 Task: Invite Team Member Softage.1@softage.net to Workspace Email Automation. Invite Team Member Softage.2@softage.net to Workspace Email Automation. Invite Team Member Softage.3@softage.net to Workspace Email Automation. Invite Team Member Softage.4@softage.net to Workspace Email Automation
Action: Mouse moved to (369, 613)
Screenshot: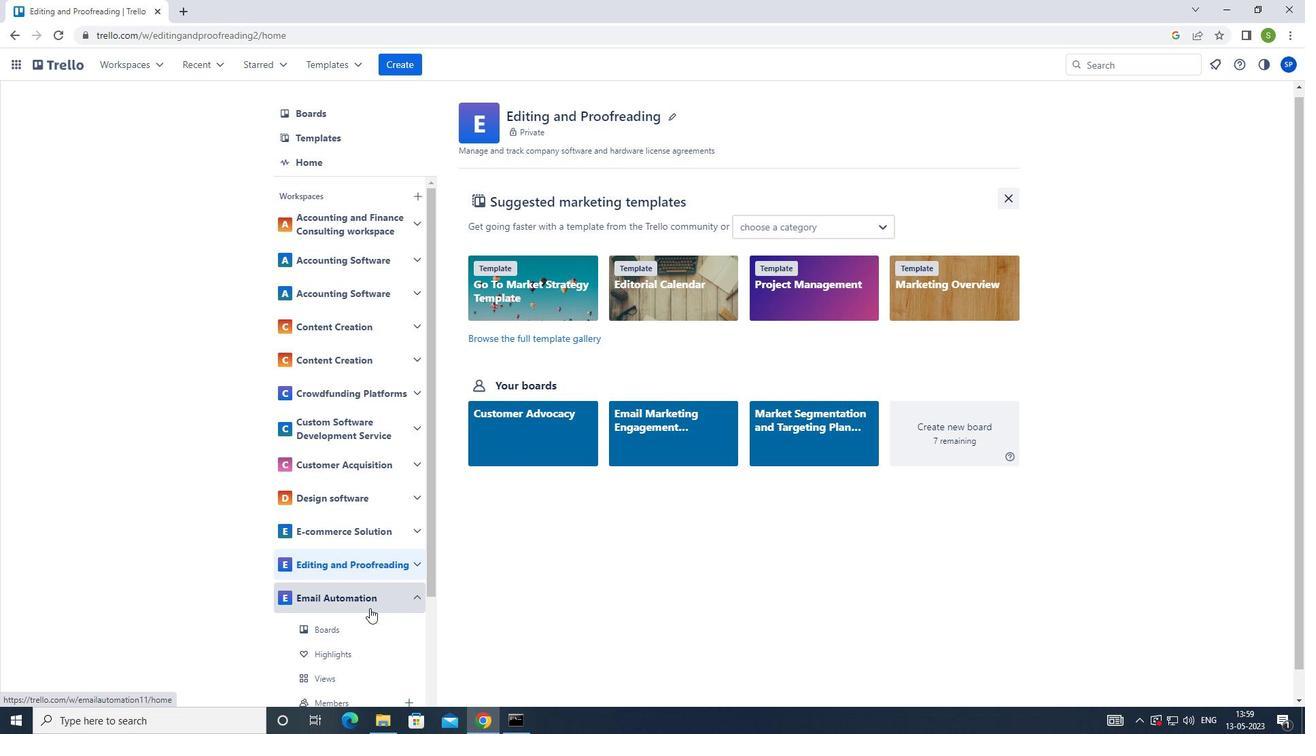 
Action: Mouse scrolled (369, 612) with delta (0, 0)
Screenshot: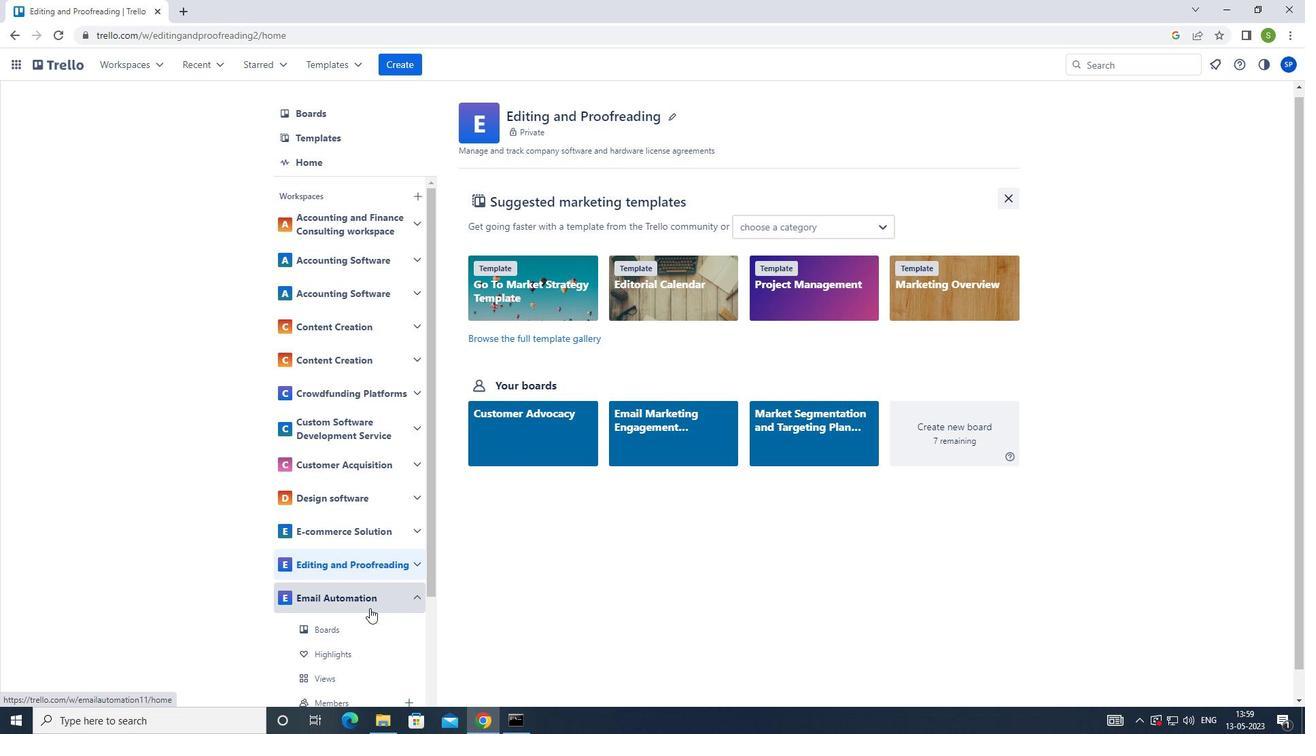 
Action: Mouse moved to (369, 615)
Screenshot: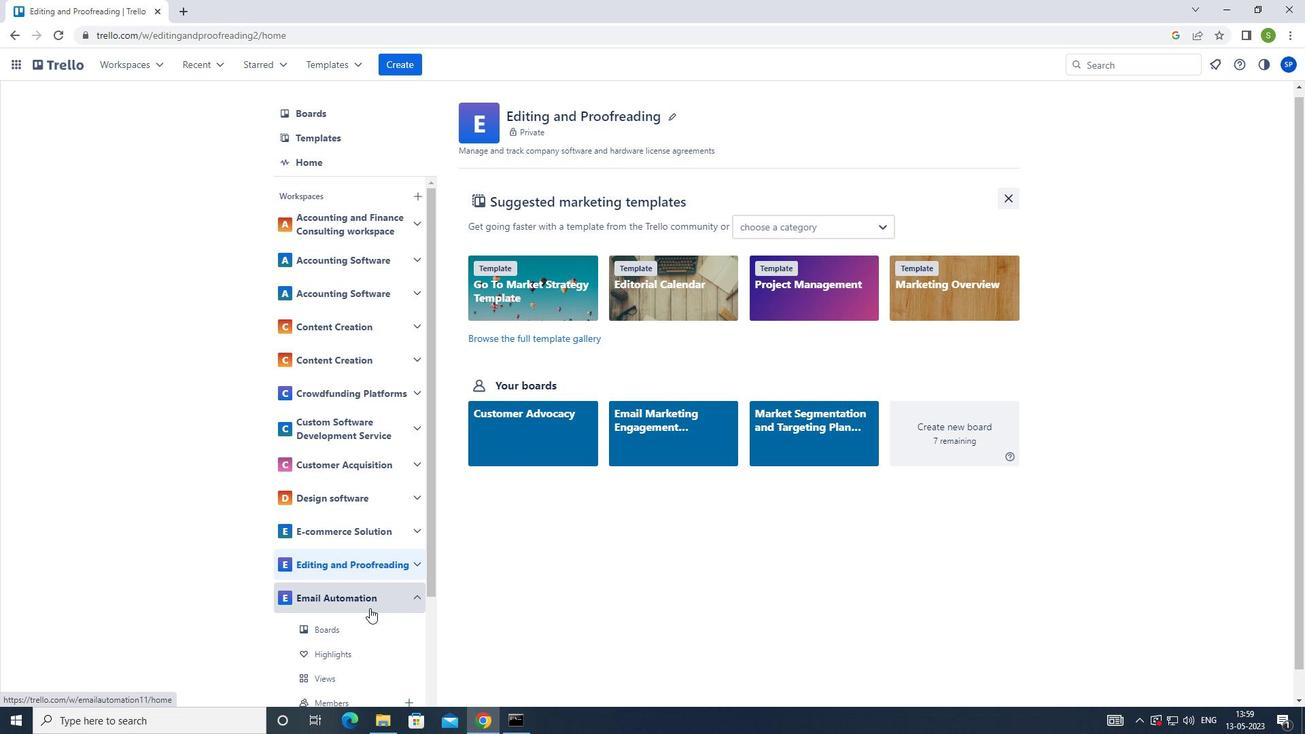
Action: Mouse scrolled (369, 614) with delta (0, 0)
Screenshot: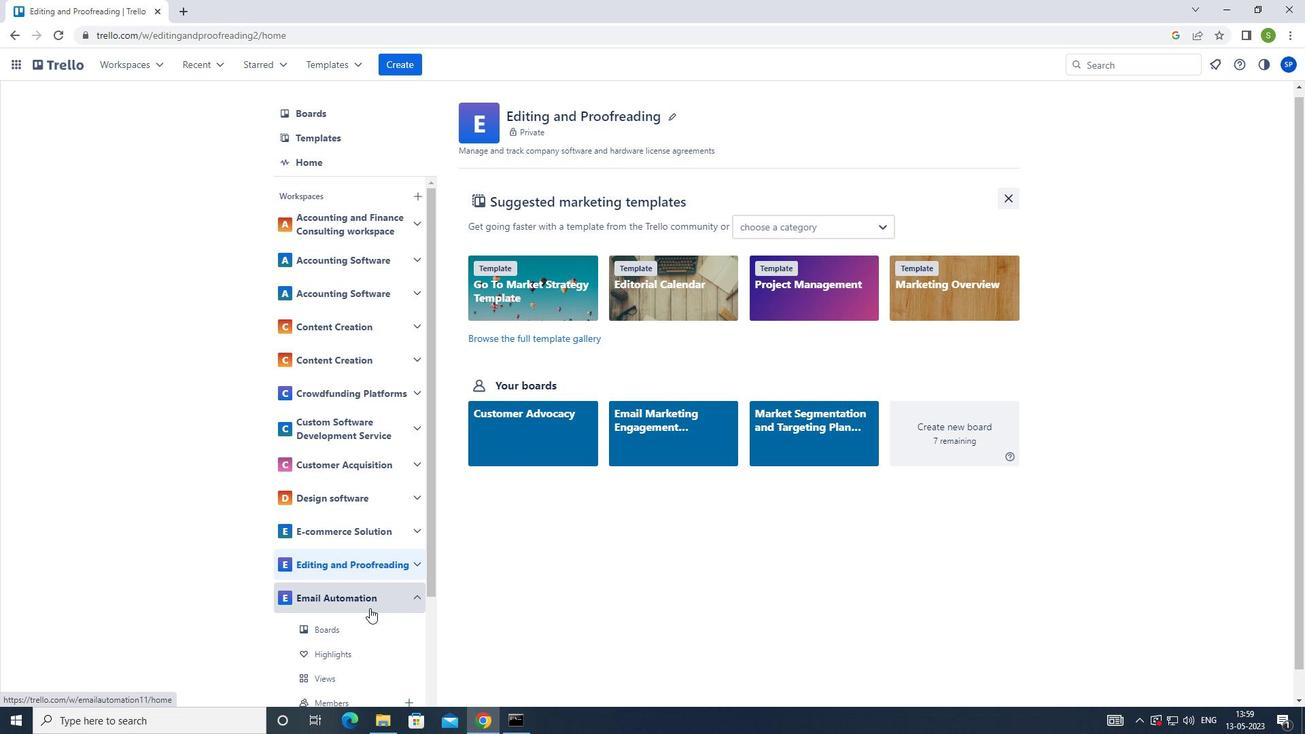 
Action: Mouse moved to (369, 615)
Screenshot: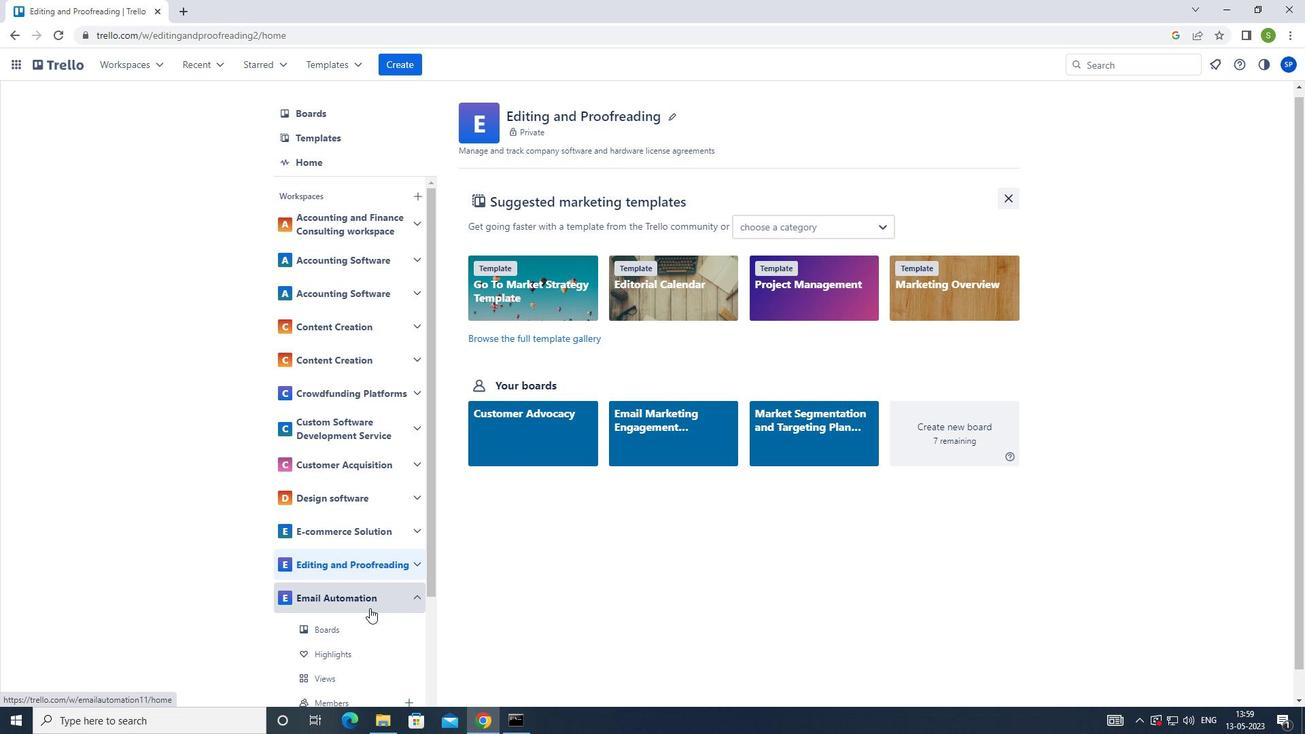 
Action: Mouse scrolled (369, 614) with delta (0, 0)
Screenshot: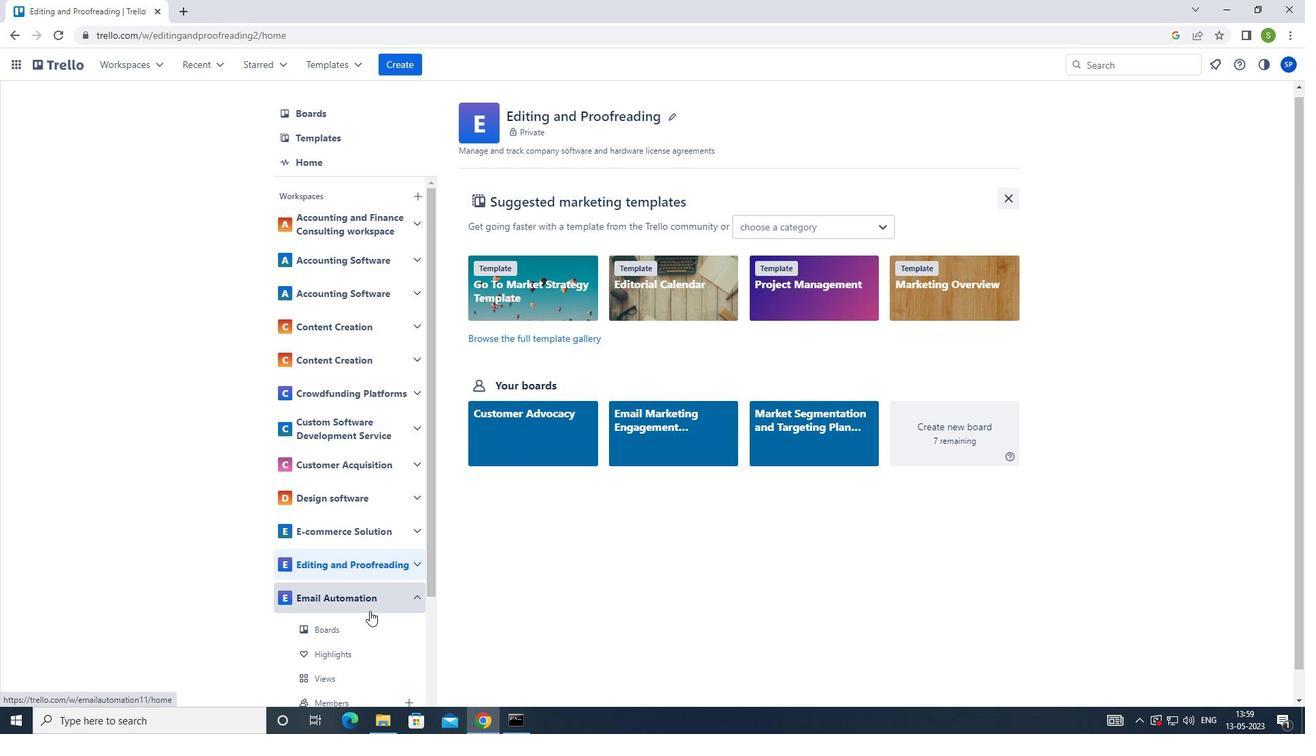 
Action: Mouse moved to (352, 532)
Screenshot: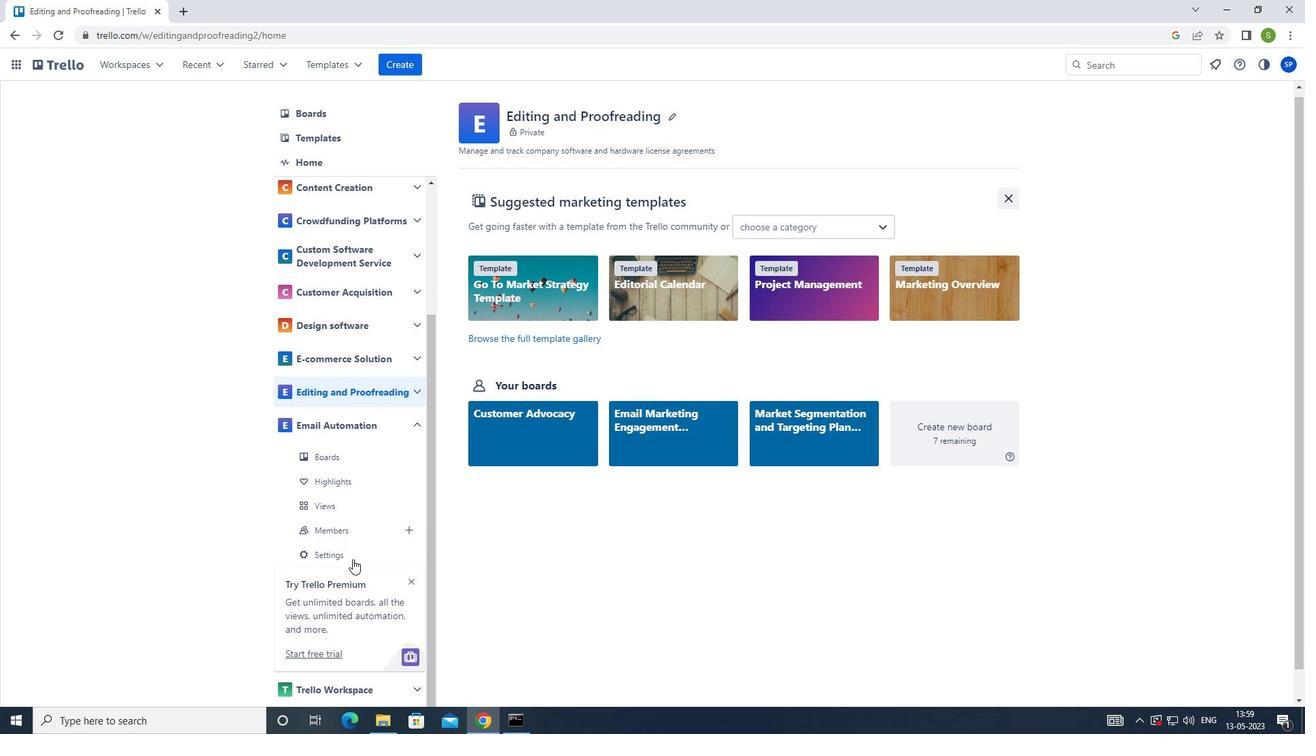 
Action: Mouse pressed left at (352, 532)
Screenshot: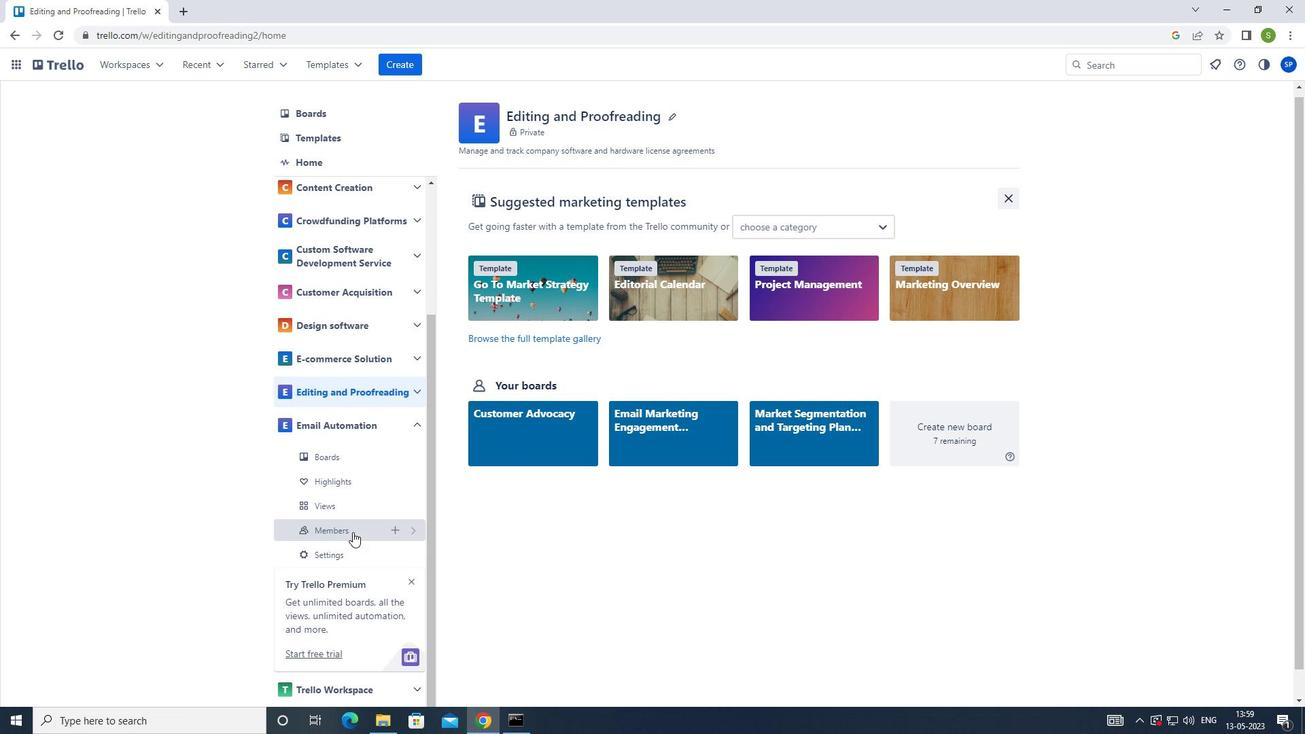 
Action: Mouse moved to (945, 119)
Screenshot: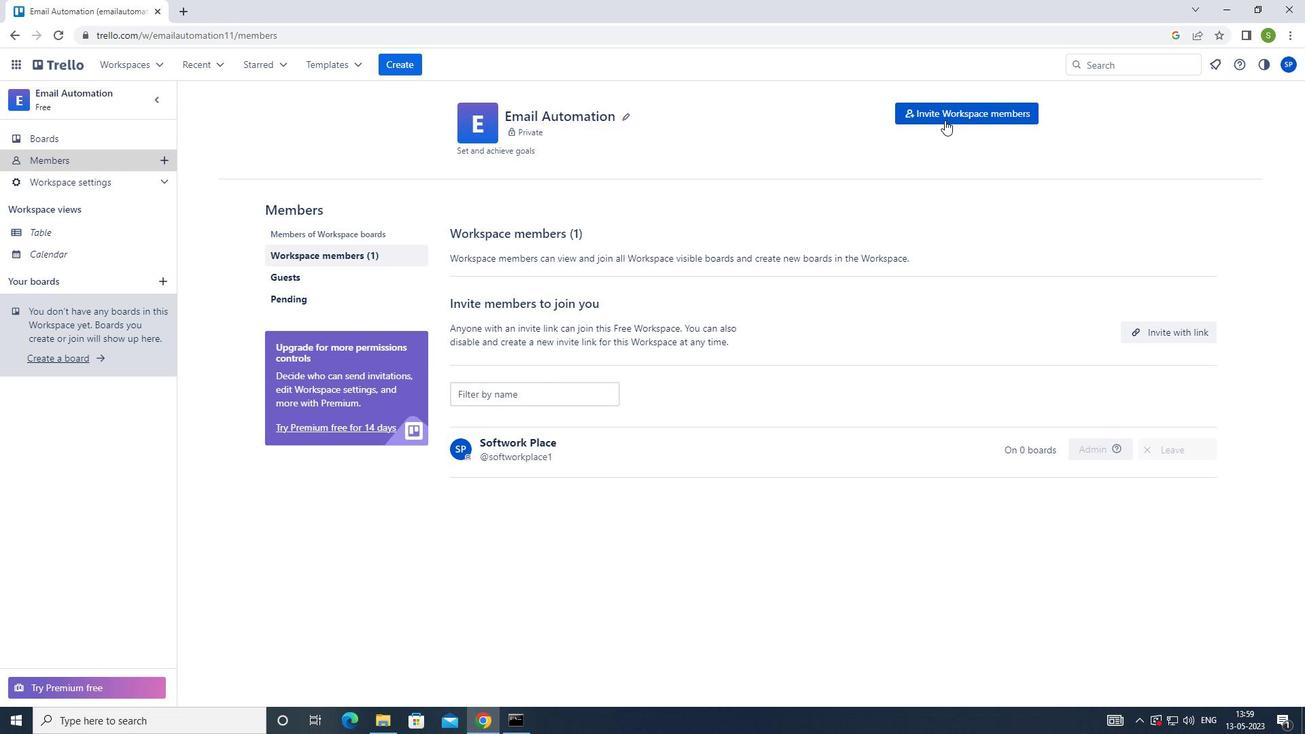 
Action: Mouse pressed left at (945, 119)
Screenshot: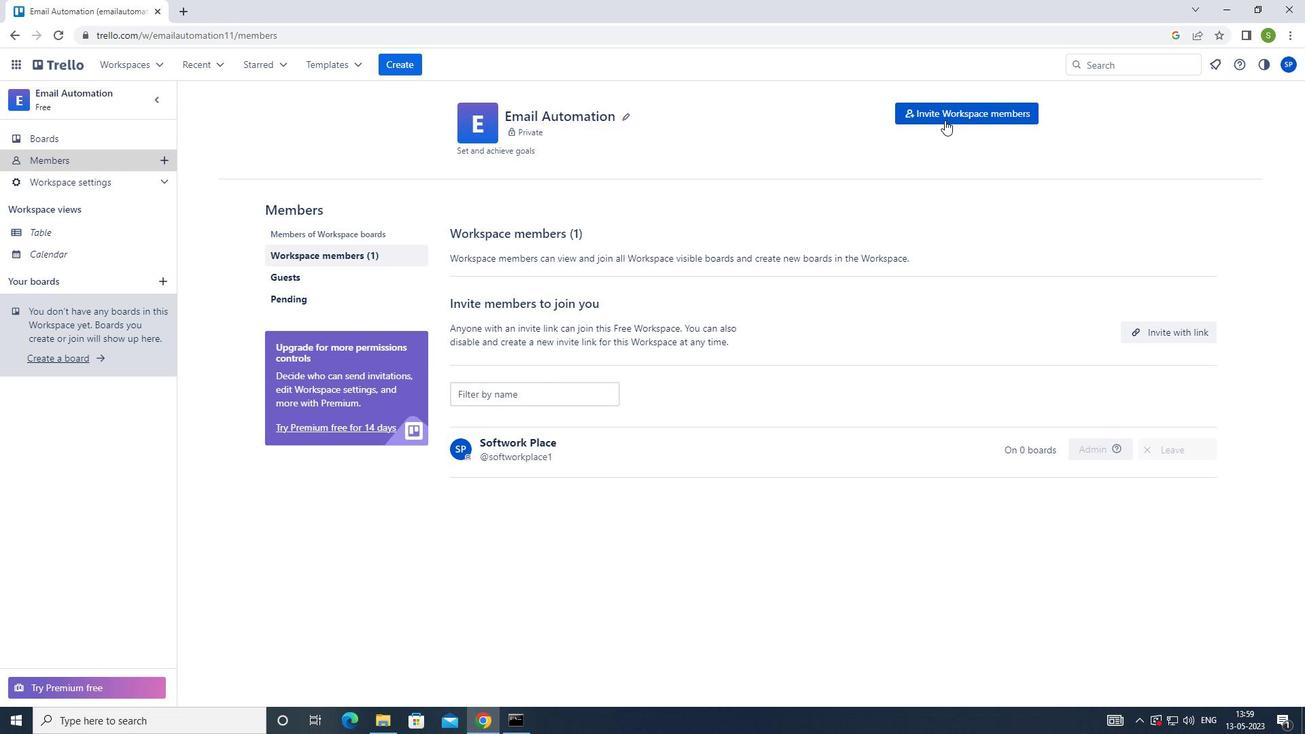 
Action: Mouse moved to (674, 284)
Screenshot: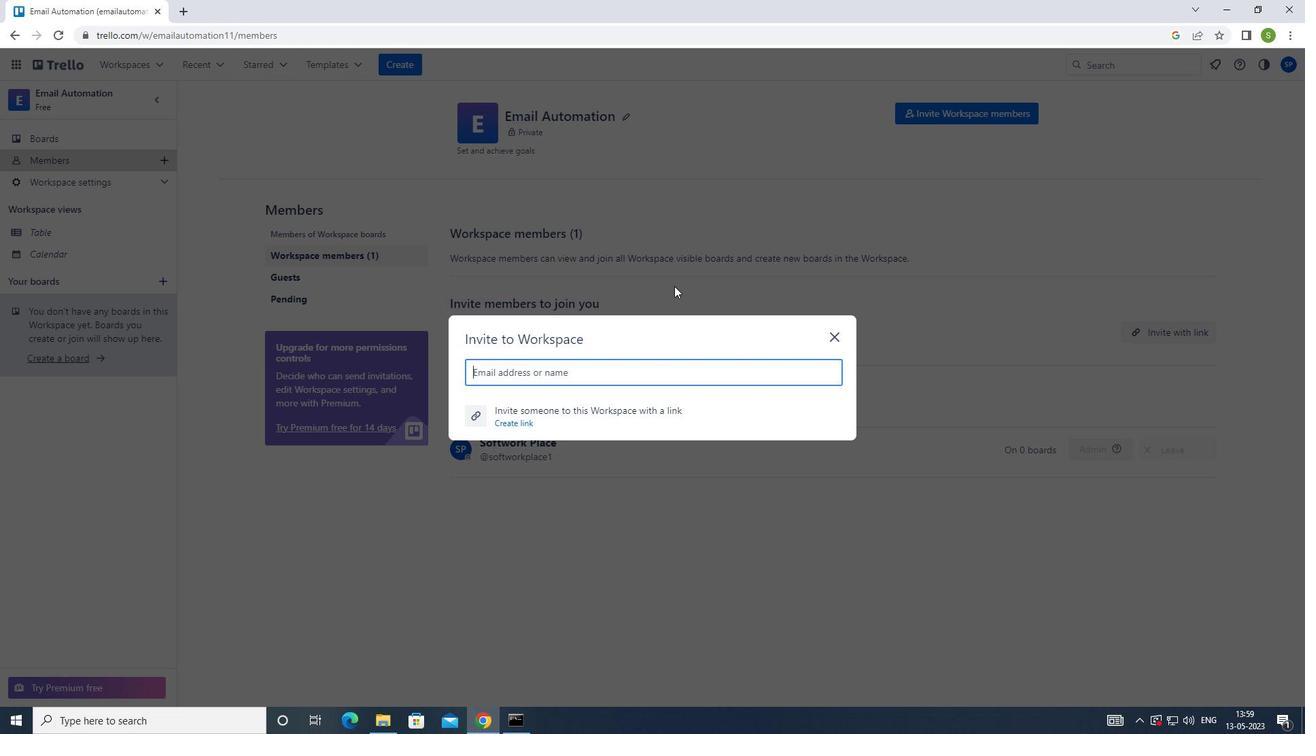 
Action: Key pressed <Key.shift>SOFTAGE.1<Key.shift>@
Screenshot: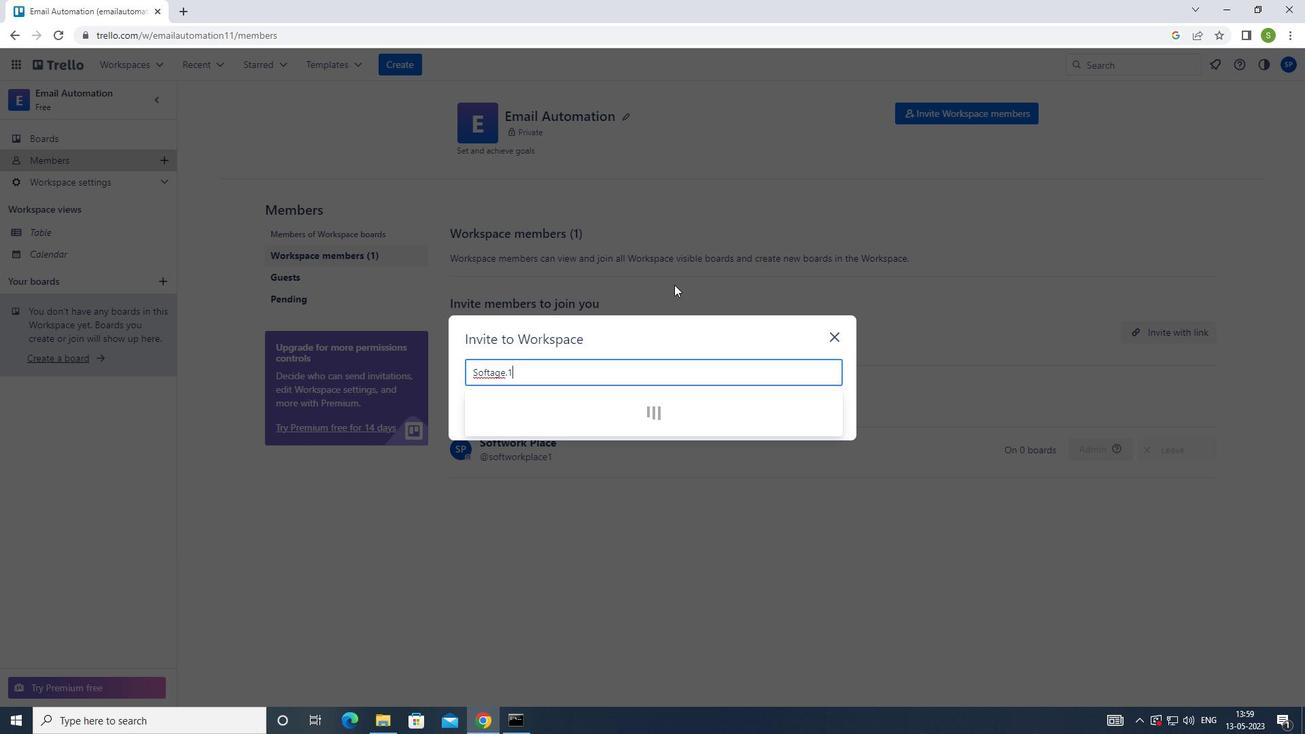 
Action: Mouse moved to (674, 284)
Screenshot: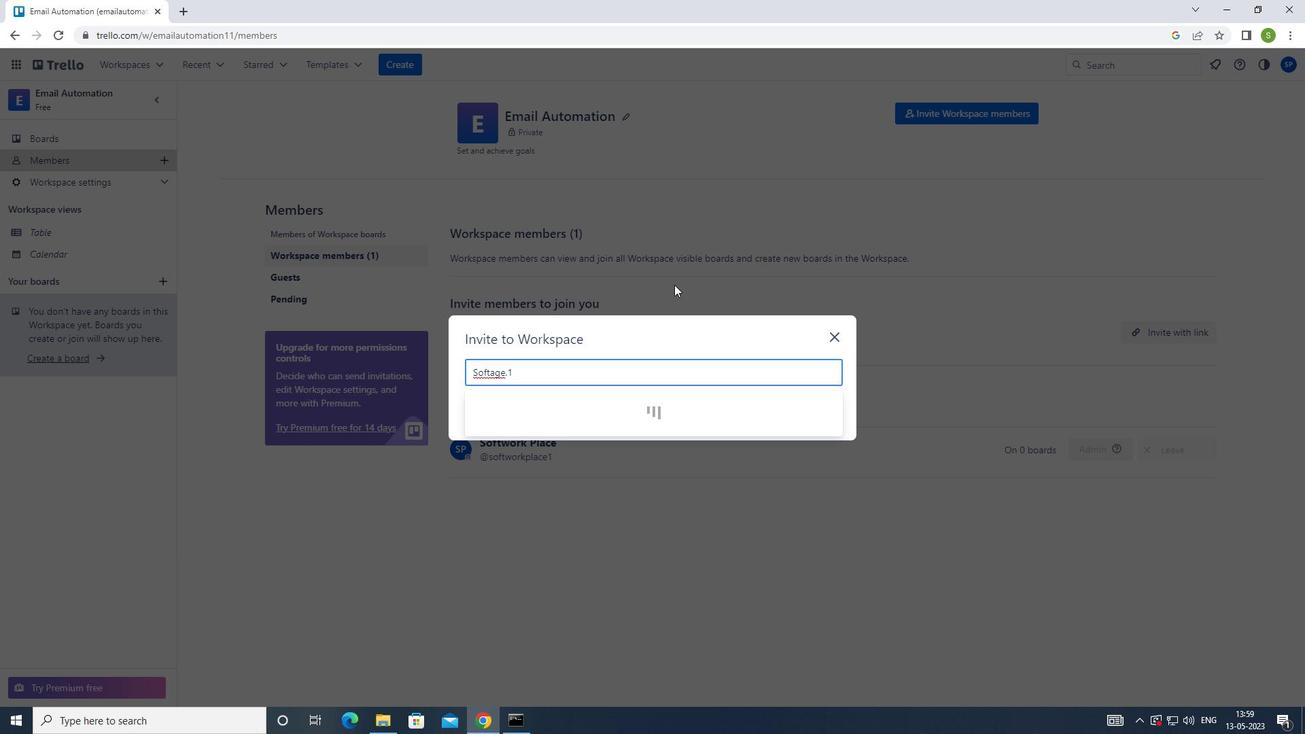 
Action: Key pressed SOFTAGE.NET<Key.enter><Key.shift>SOFTAGE.2<Key.shift>@SOFTAGE.NET<Key.enter><Key.shift>SOFTAGE.3<Key.shift>@SOFTAGE.NET<Key.enter><Key.shift>SOFTAGE.4<Key.shift>@SOG<Key.backspace>FTAGE.NET<Key.enter>
Screenshot: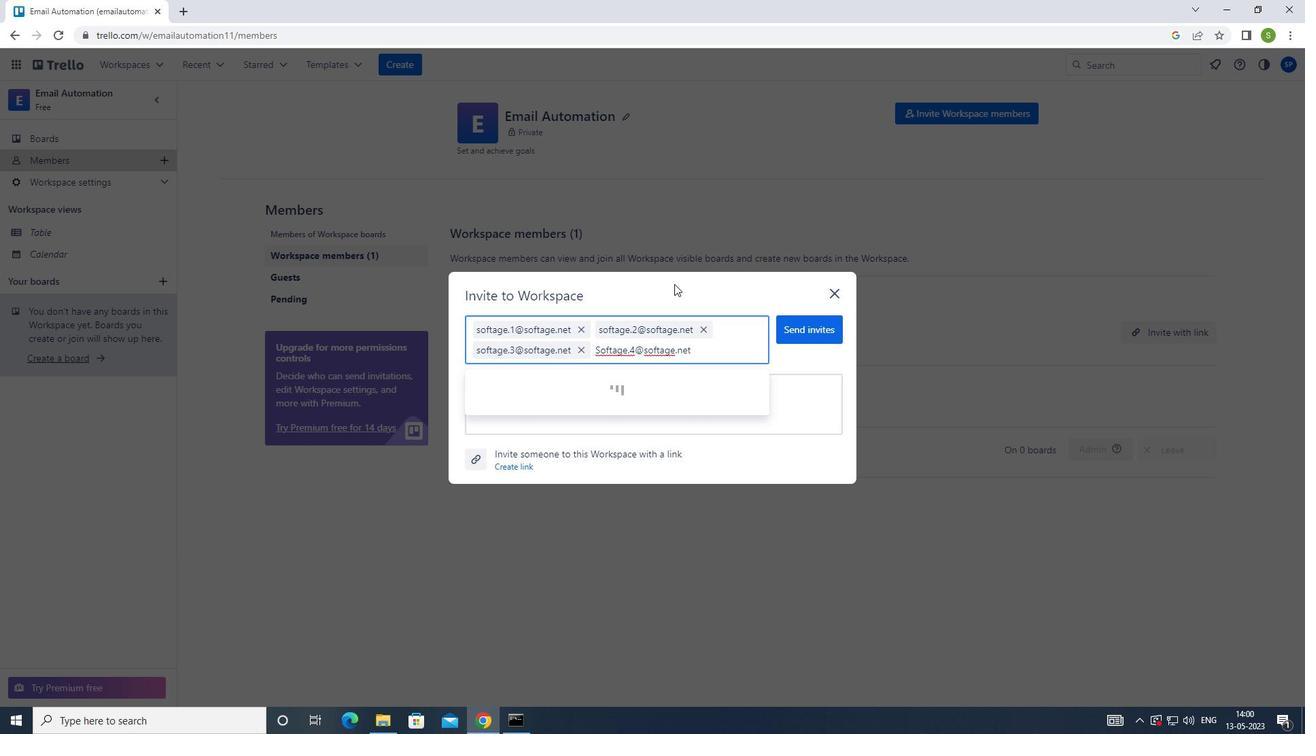 
Action: Mouse moved to (791, 324)
Screenshot: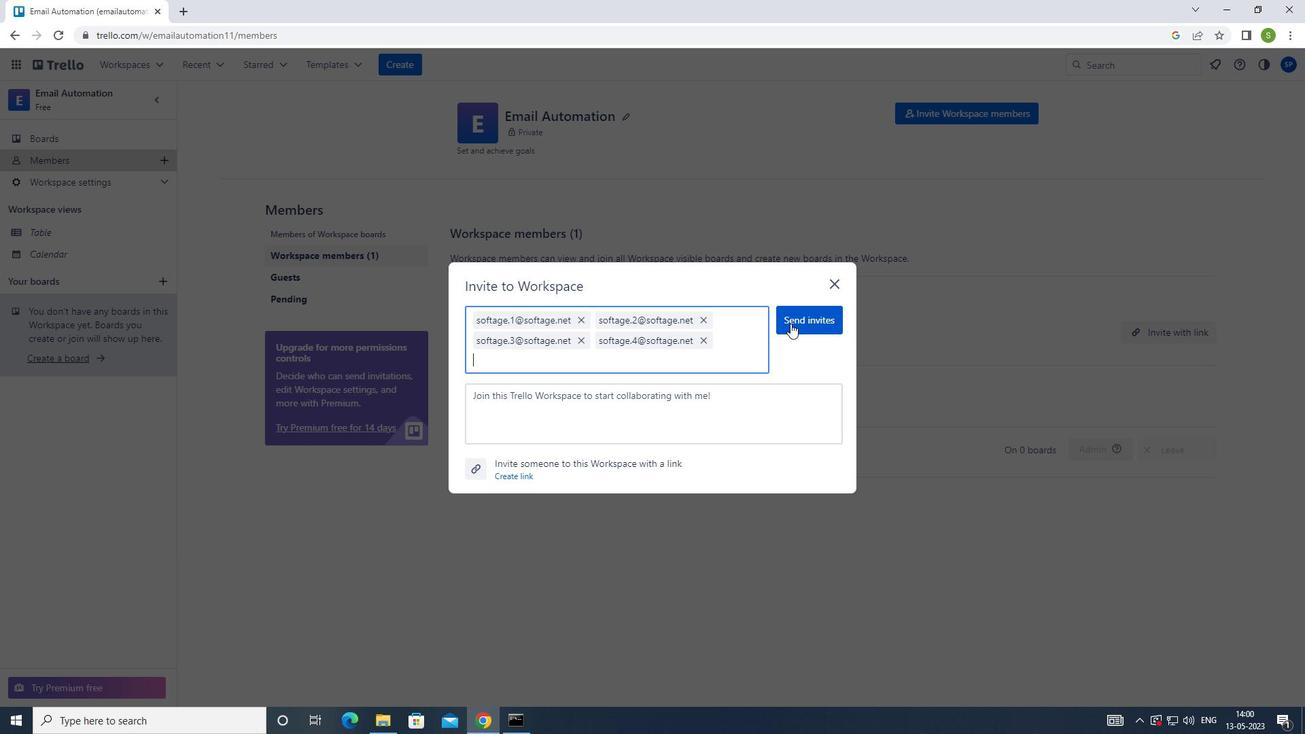 
Action: Mouse pressed left at (791, 324)
Screenshot: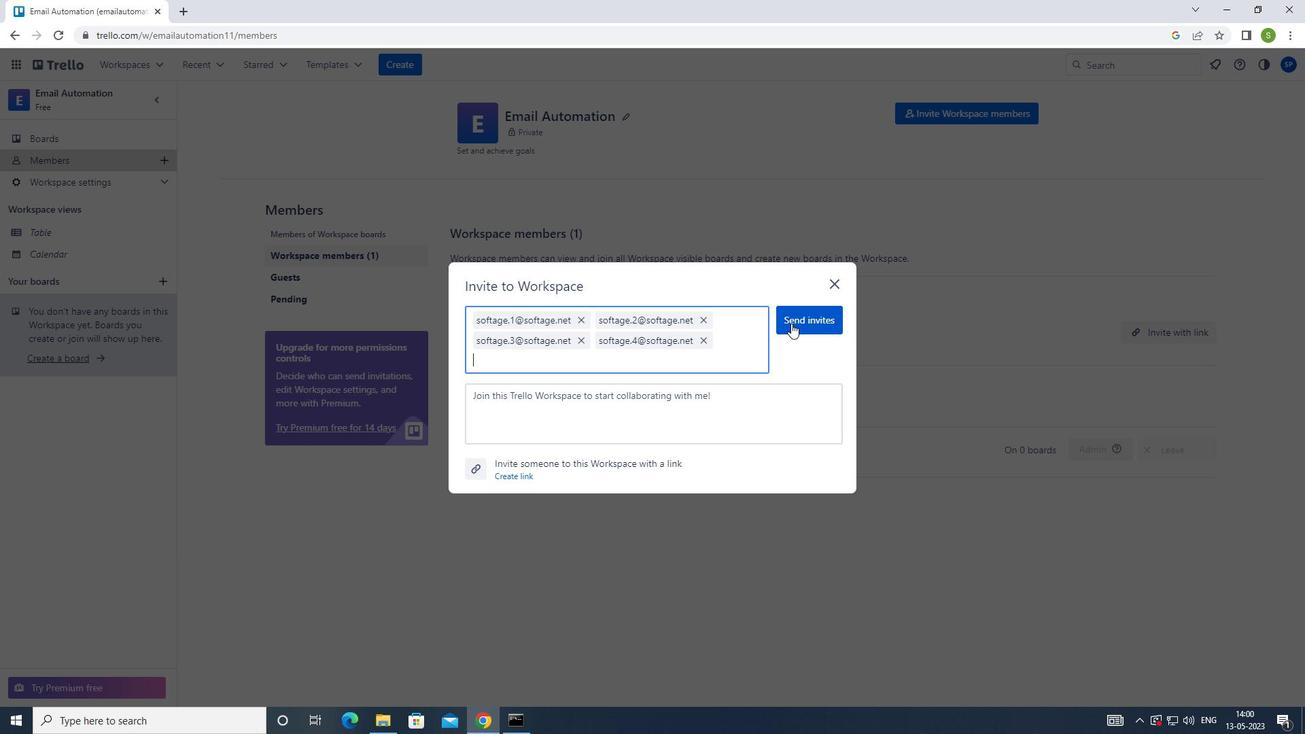
Action: Mouse moved to (792, 320)
Screenshot: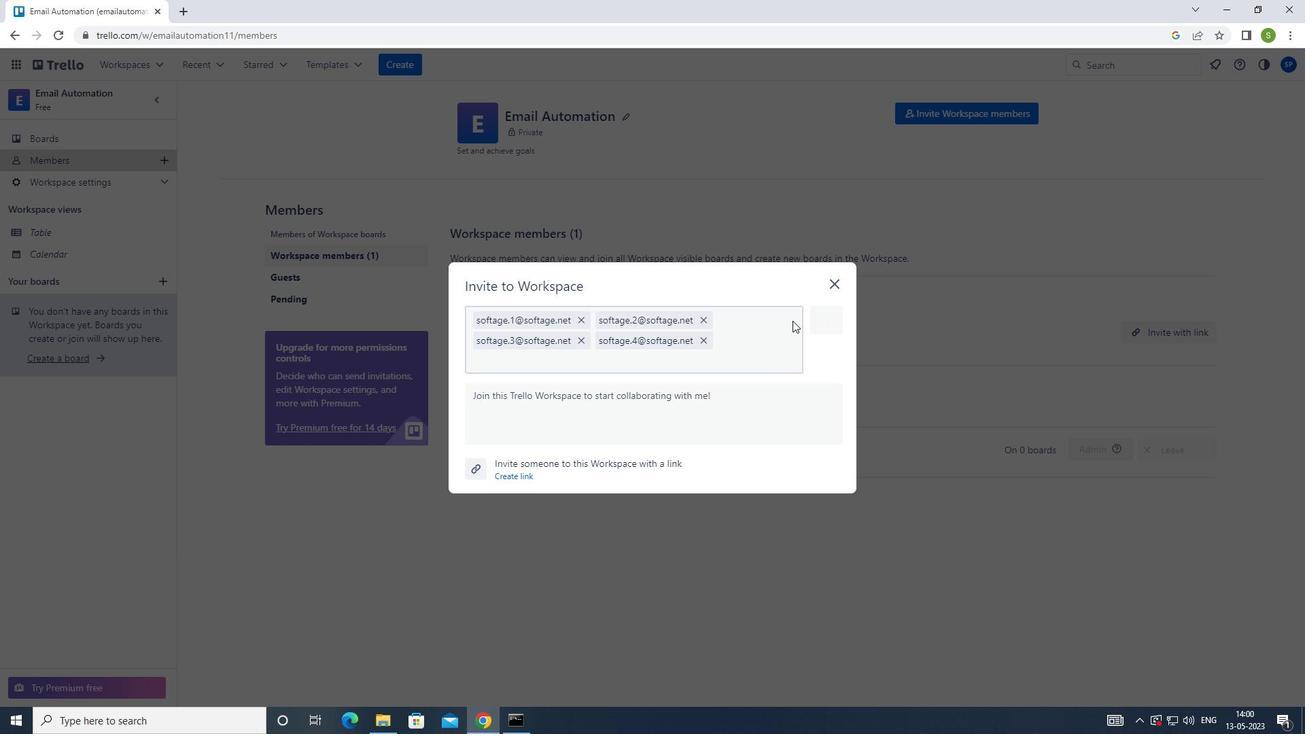 
Action: Key pressed <Key.f8>
Screenshot: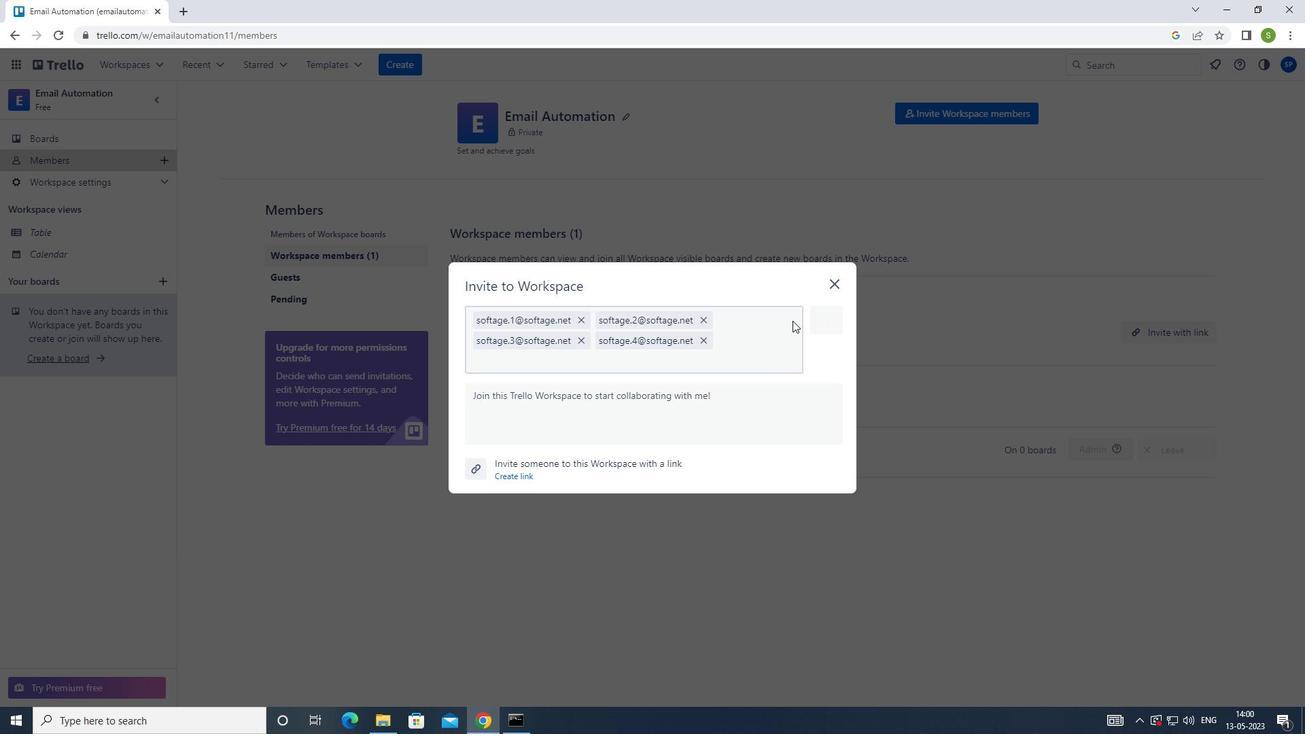 
